 Task: Create in the project AgileFocus and in the Backlog issue 'Implement a new cloud-based knowledge management system for a company with advanced knowledge sharing and collaboration features' a child issue 'Integration with payroll management systems', and assign it to team member softage.3@softage.net. Create in the project AgileFocus and in the Backlog issue 'Integrate a new customer loyalty program feature into an existing e-commerce website to improve customer retention and repeat sales' a child issue 'Code optimization for energy-efficient natural language processing', and assign it to team member softage.4@softage.net
Action: Mouse moved to (685, 425)
Screenshot: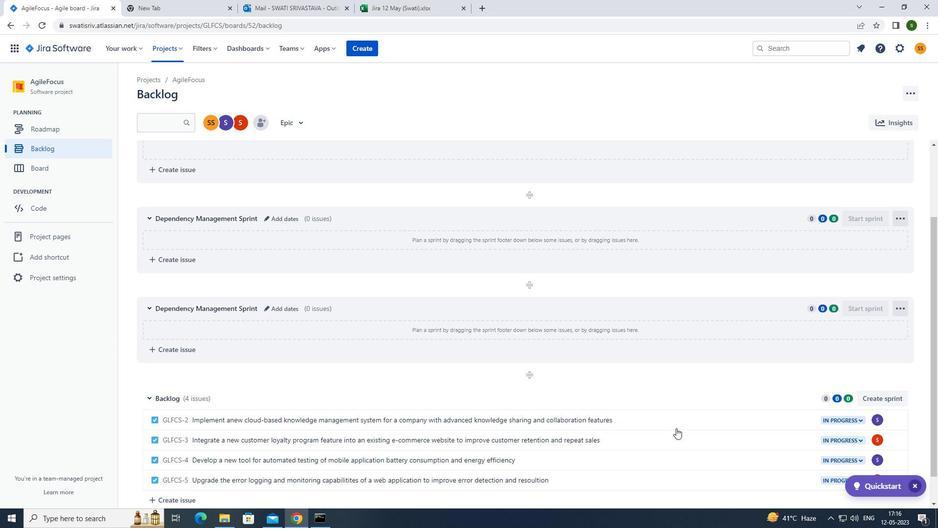 
Action: Mouse pressed left at (685, 425)
Screenshot: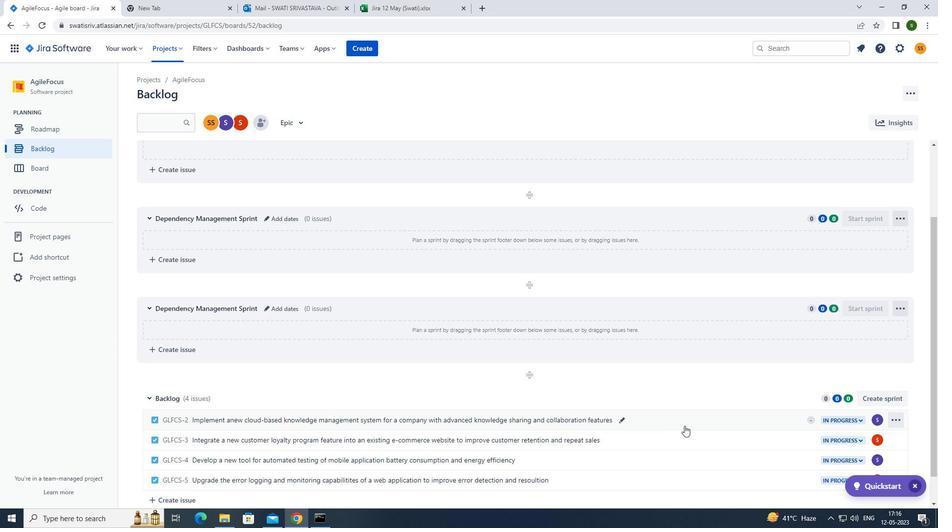 
Action: Mouse moved to (767, 252)
Screenshot: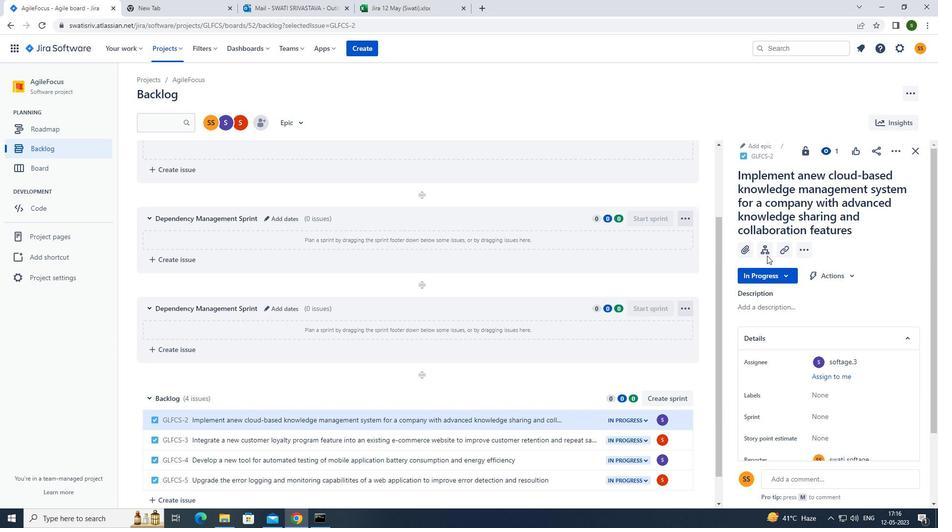 
Action: Mouse pressed left at (767, 252)
Screenshot: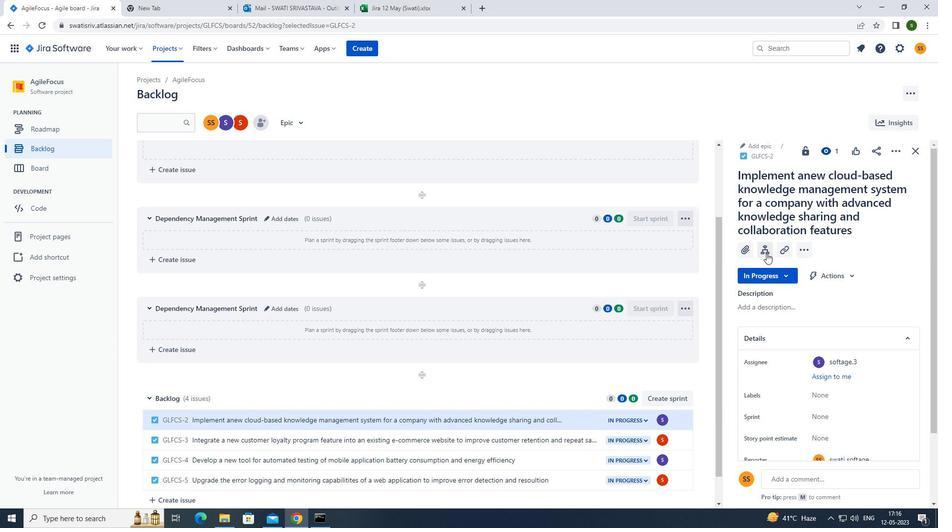 
Action: Mouse moved to (774, 317)
Screenshot: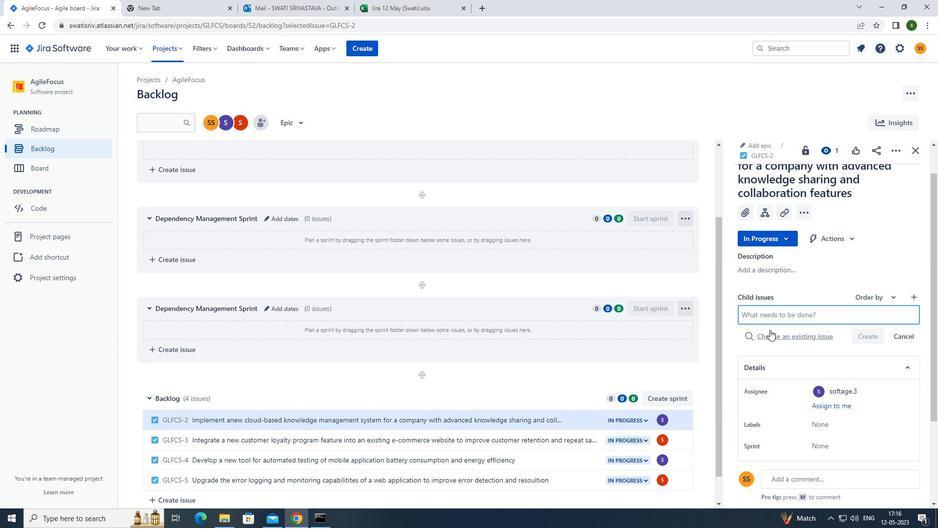 
Action: Mouse pressed left at (774, 317)
Screenshot: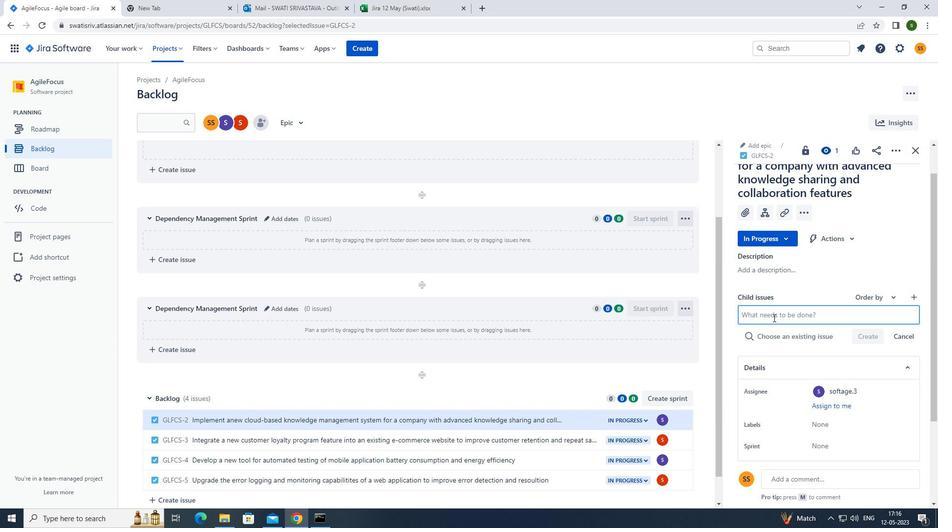 
Action: Key pressed <Key.caps_lock>i<Key.caps_lock>ntegration<Key.space>with<Key.space>payroll<Key.space>maa<Key.backspace>nagement<Key.space>systems<Key.enter>
Screenshot: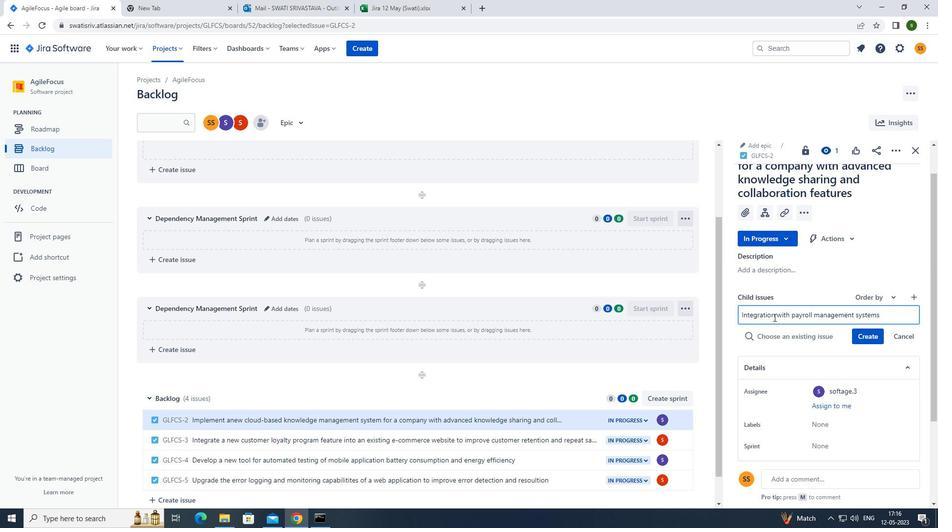 
Action: Mouse moved to (879, 319)
Screenshot: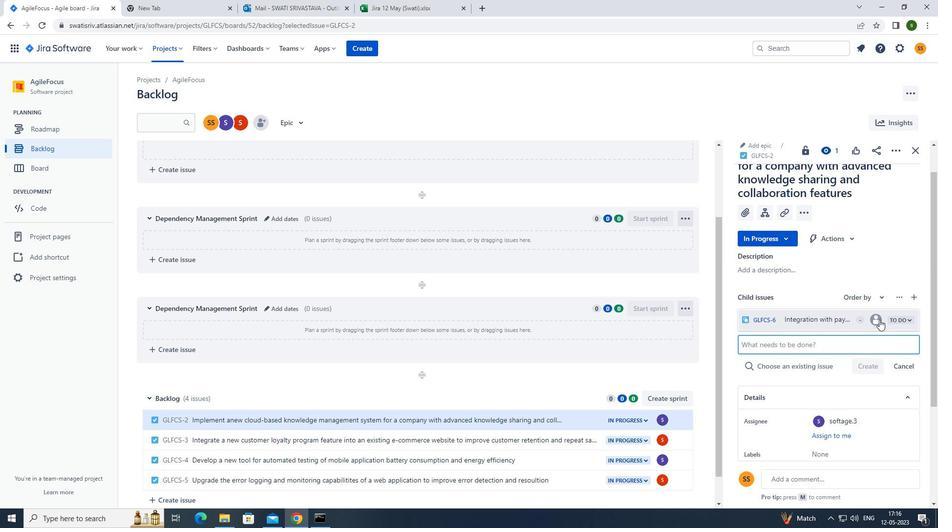 
Action: Mouse pressed left at (879, 319)
Screenshot: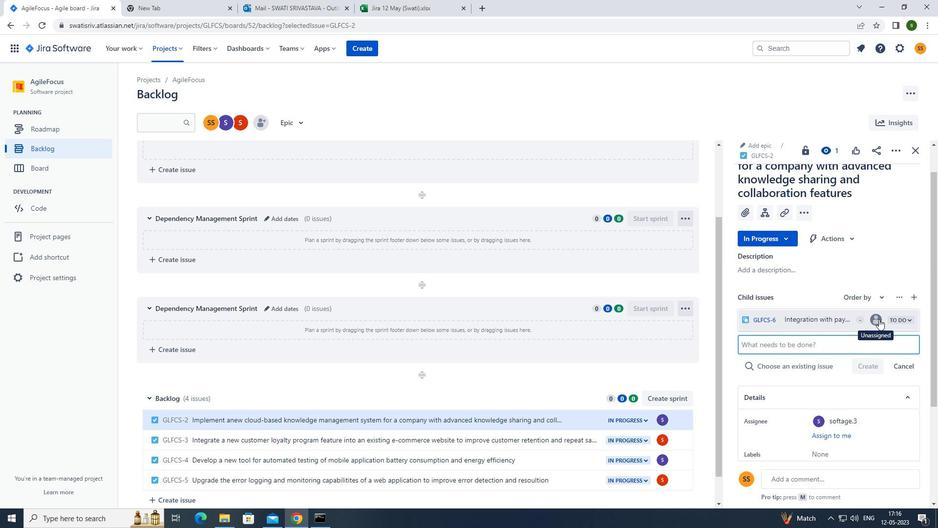 
Action: Mouse moved to (794, 347)
Screenshot: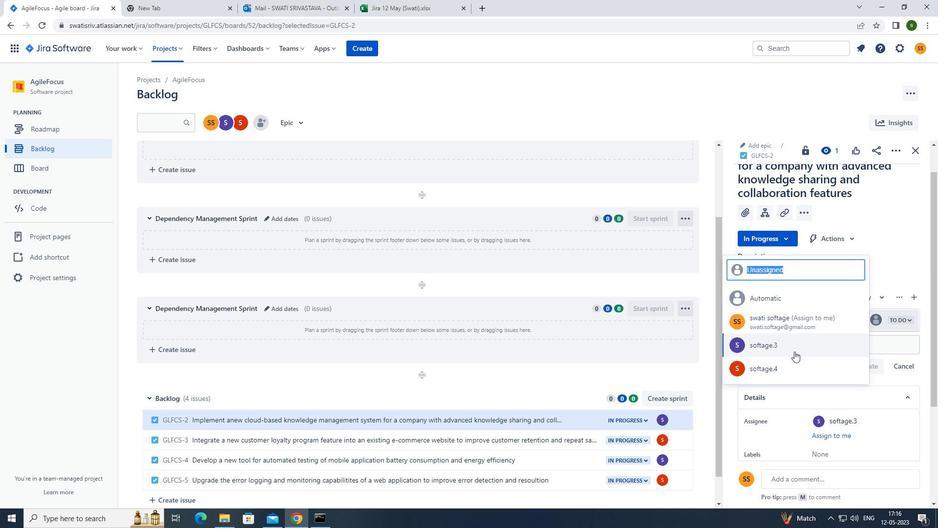
Action: Mouse pressed left at (794, 347)
Screenshot: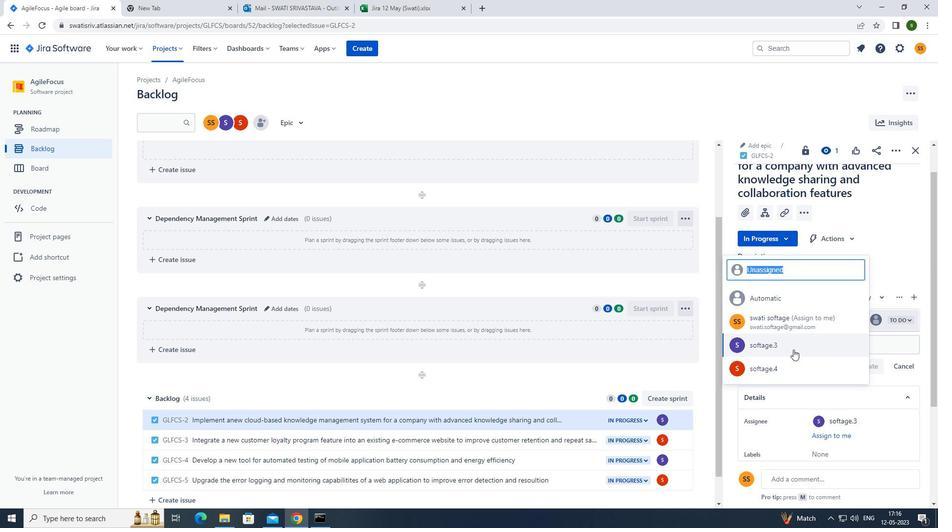 
Action: Mouse moved to (597, 369)
Screenshot: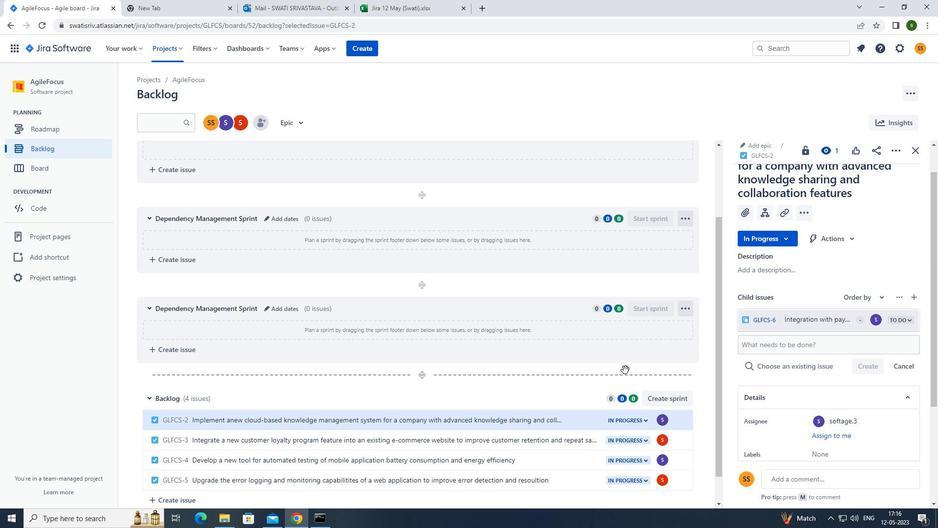 
Action: Mouse scrolled (597, 368) with delta (0, 0)
Screenshot: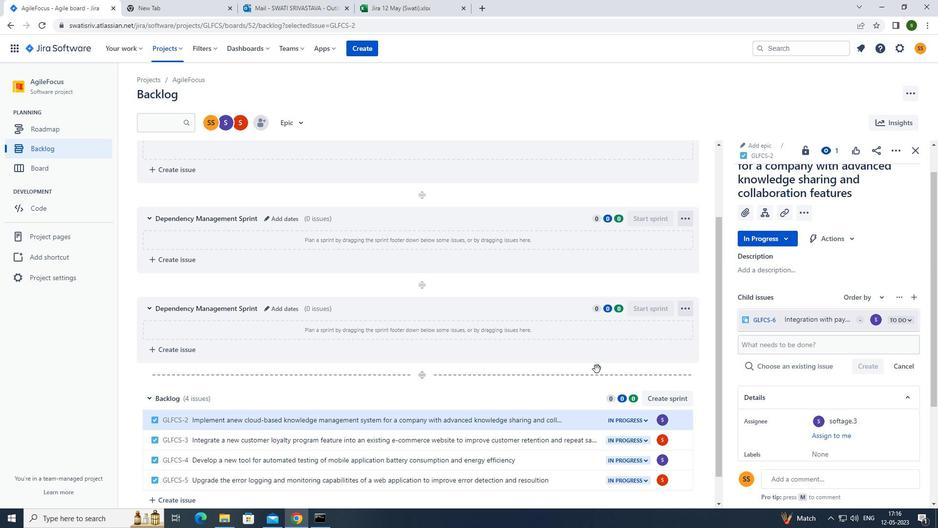 
Action: Mouse scrolled (597, 368) with delta (0, 0)
Screenshot: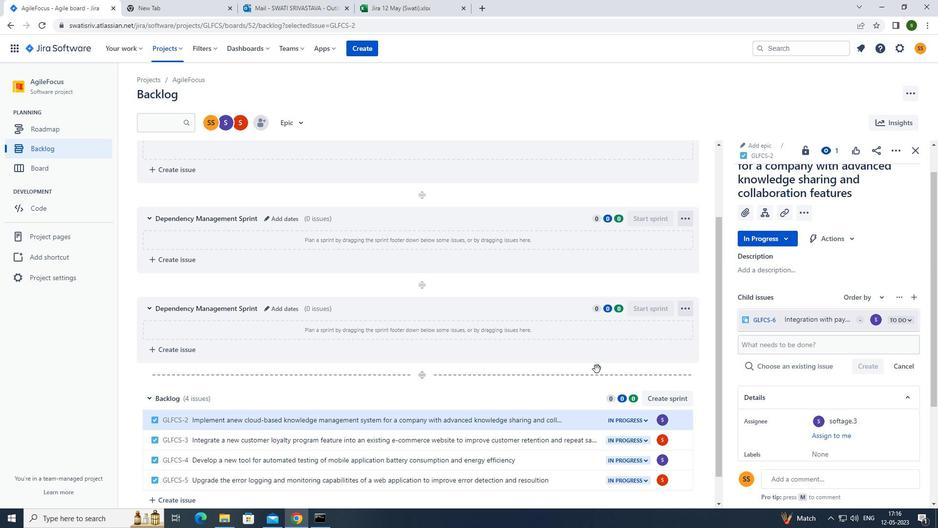 
Action: Mouse moved to (588, 411)
Screenshot: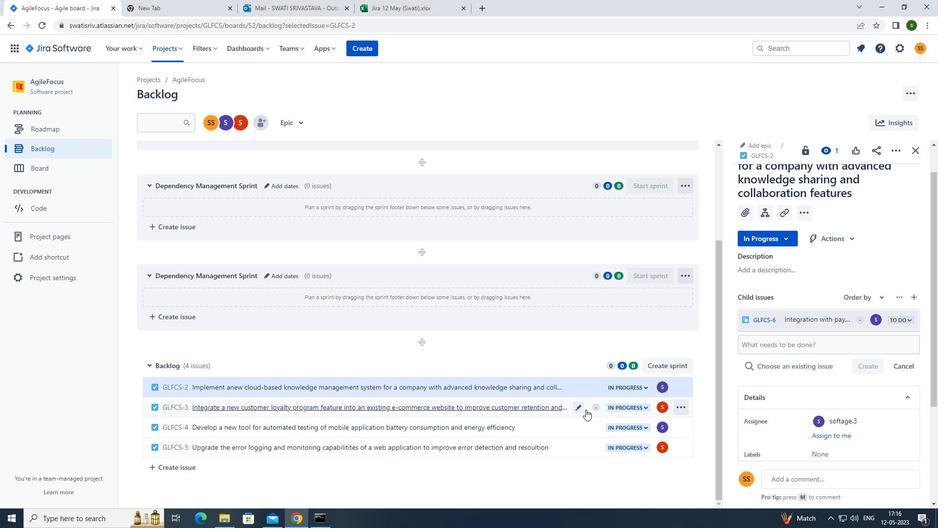 
Action: Mouse pressed left at (588, 411)
Screenshot: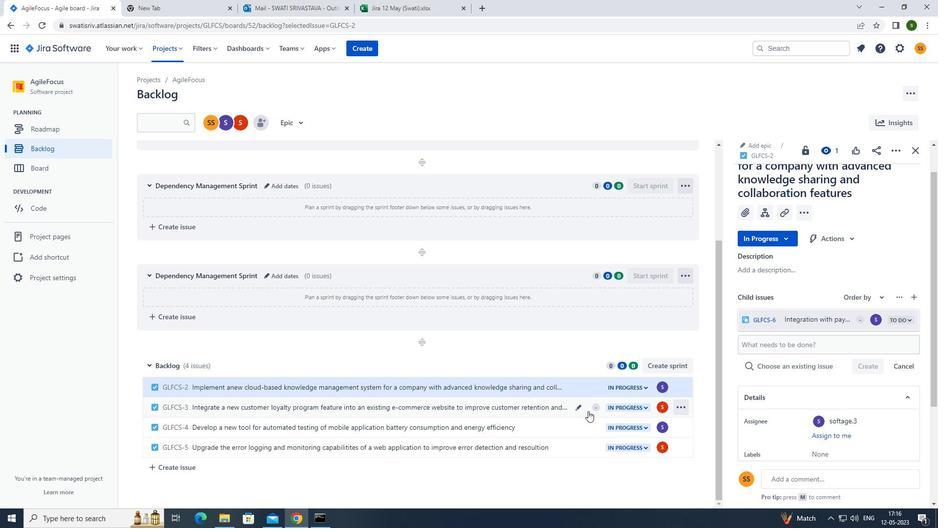 
Action: Mouse moved to (760, 248)
Screenshot: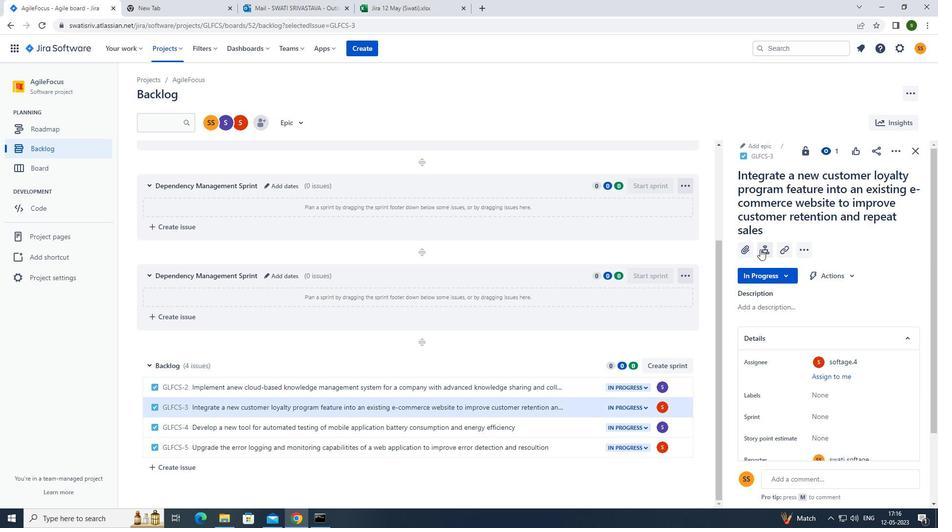 
Action: Mouse pressed left at (760, 248)
Screenshot: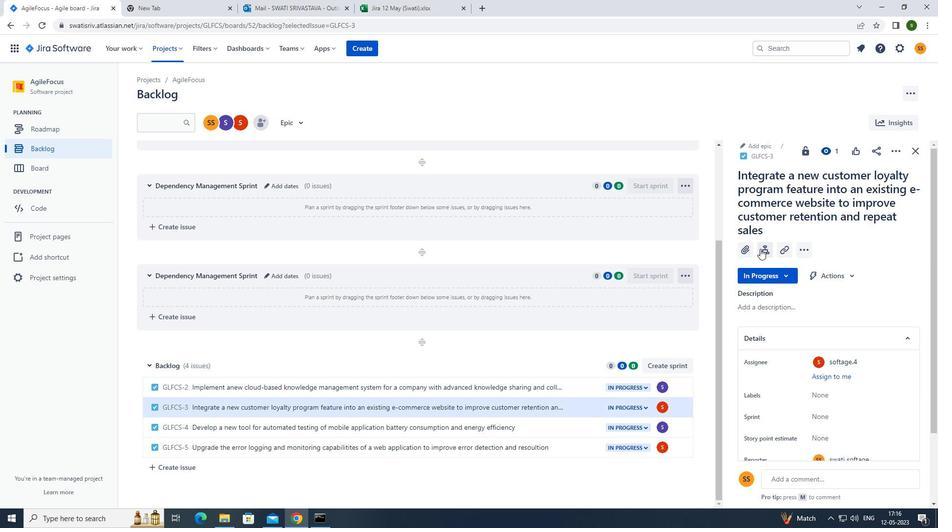 
Action: Mouse moved to (803, 315)
Screenshot: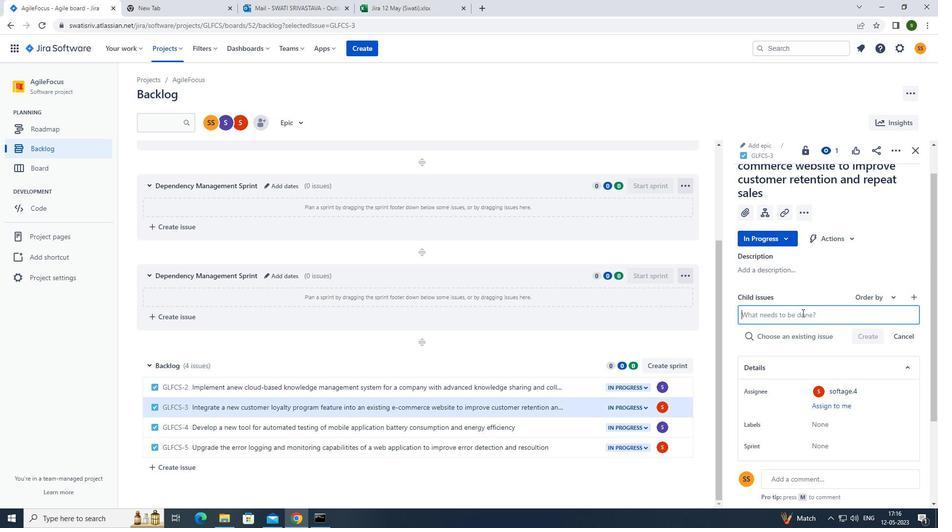 
Action: Mouse pressed left at (803, 315)
Screenshot: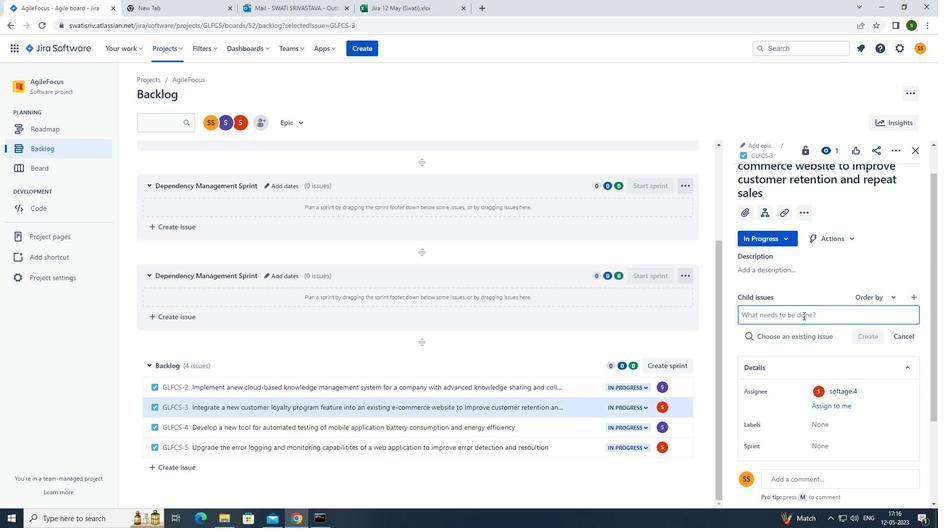 
Action: Key pressed <Key.caps_lock>c<Key.caps_lock>ode<Key.space>optimization<Key.space>for<Key.space>energy<Key.space>-efficient<Key.space>natural<Key.space>language<Key.space>processing<Key.enter>
Screenshot: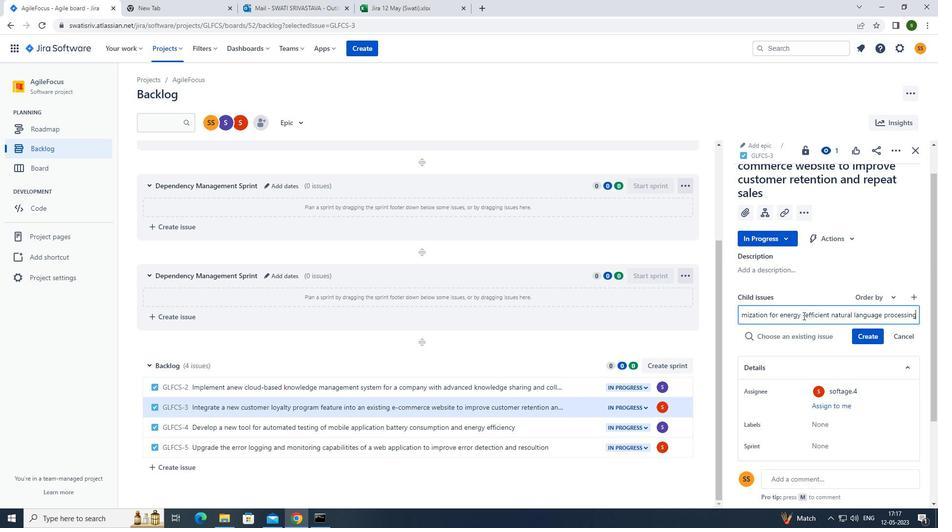 
